 Task: In the Company hofstra.edu, Log call with description : 'Engaged in a call with a potential client interested in our expertise.'; Select call outcome: 'Busy '; Select call Direction: Inbound; Add date: '3 August, 2023' and time 5:00:PM. Logged in from softage.1@softage.net
Action: Mouse moved to (86, 58)
Screenshot: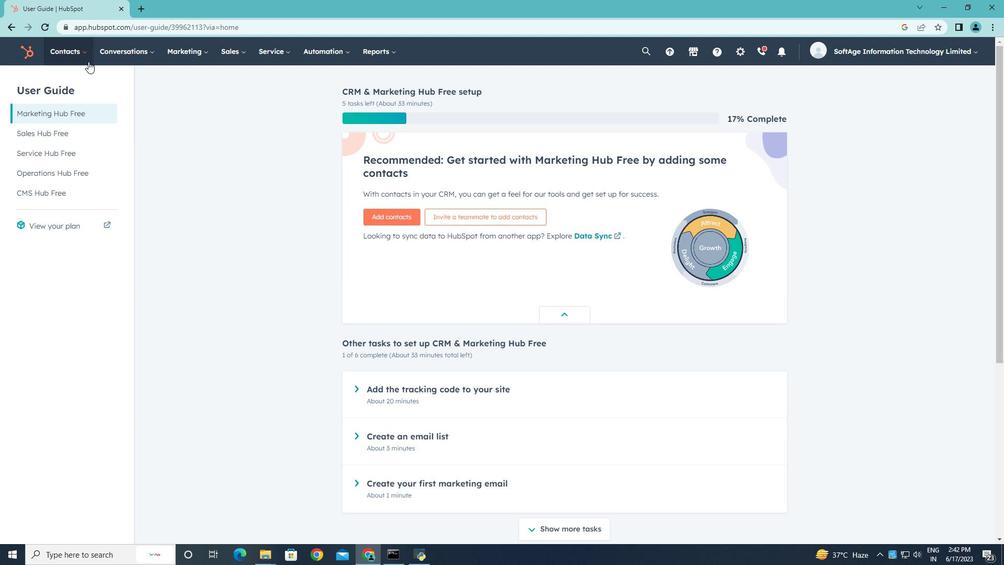 
Action: Mouse pressed left at (86, 58)
Screenshot: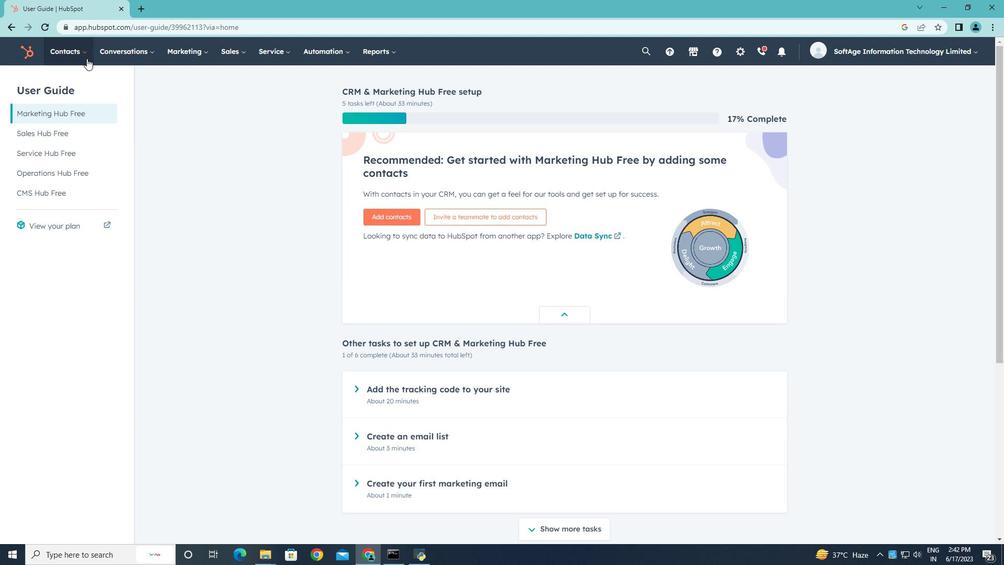 
Action: Mouse moved to (77, 99)
Screenshot: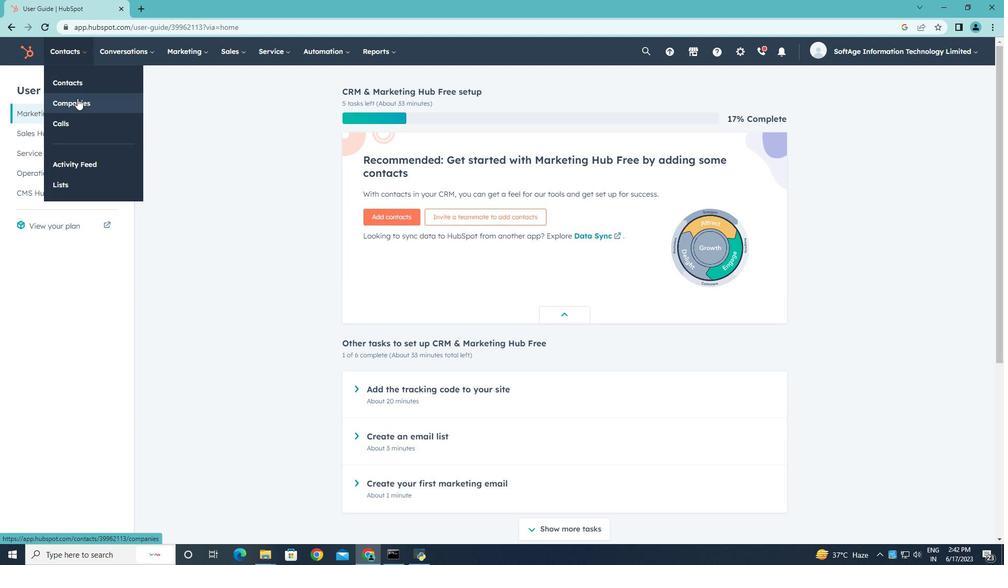 
Action: Mouse pressed left at (77, 99)
Screenshot: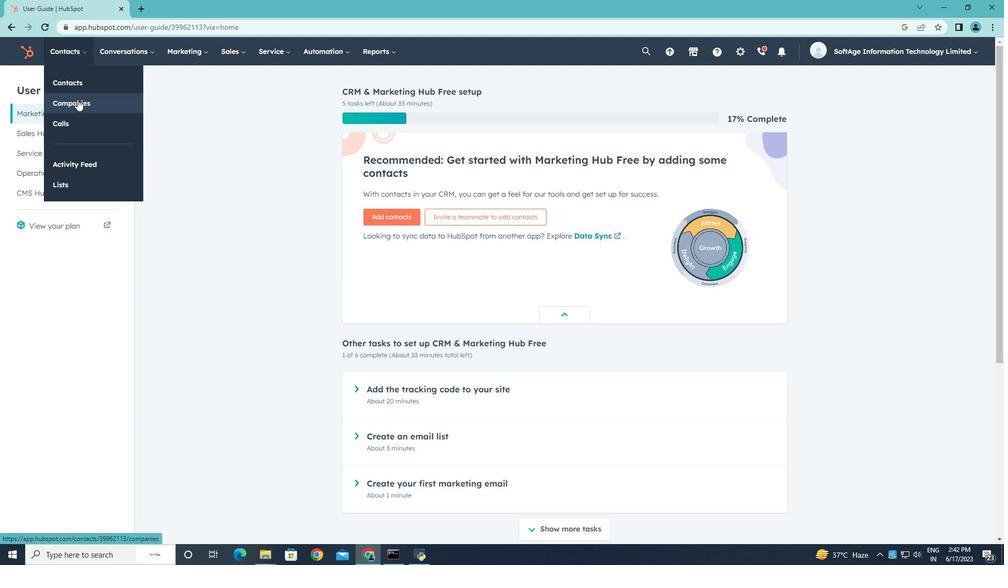 
Action: Mouse moved to (83, 168)
Screenshot: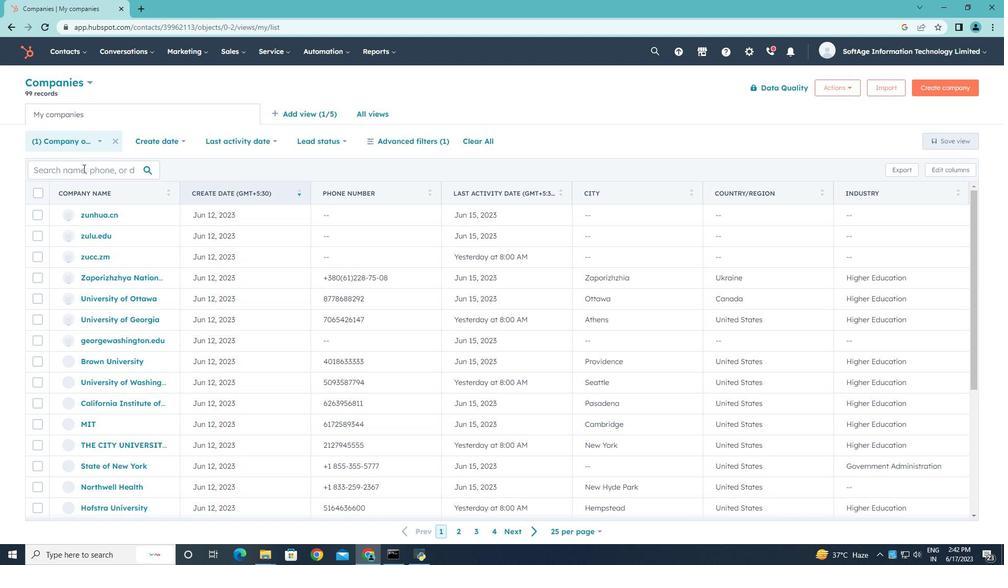 
Action: Mouse pressed left at (83, 168)
Screenshot: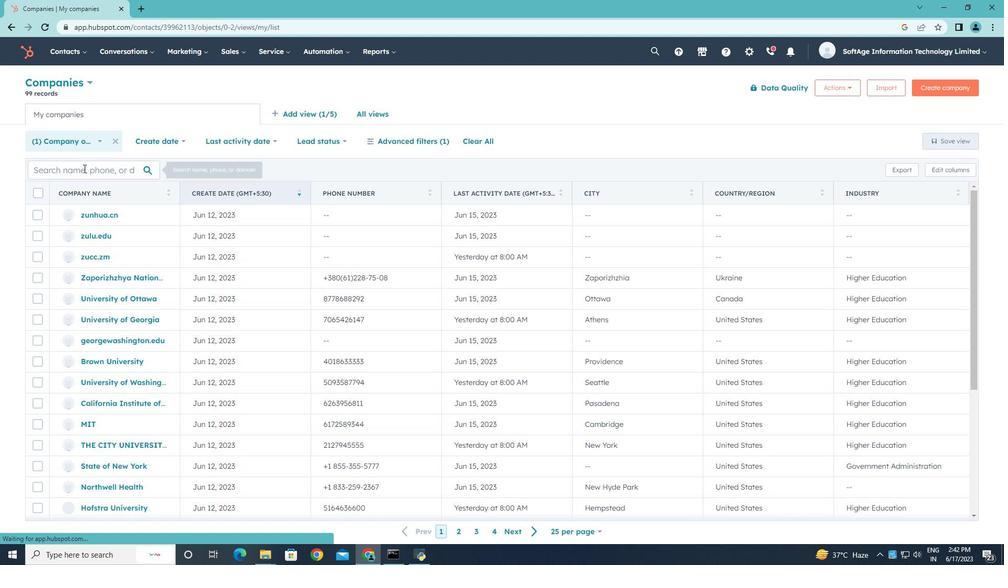 
Action: Key pressed hofstra.edu
Screenshot: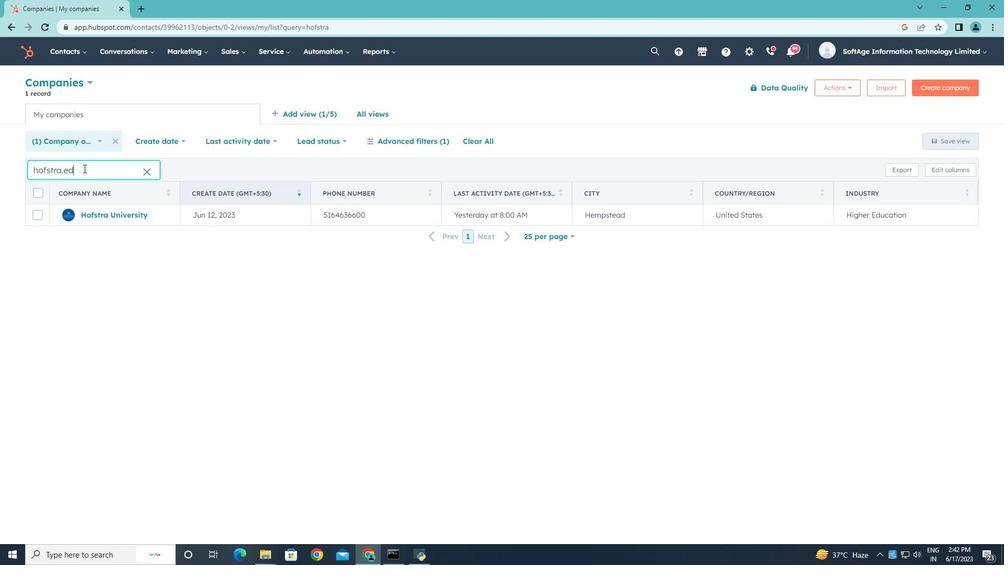 
Action: Mouse moved to (92, 214)
Screenshot: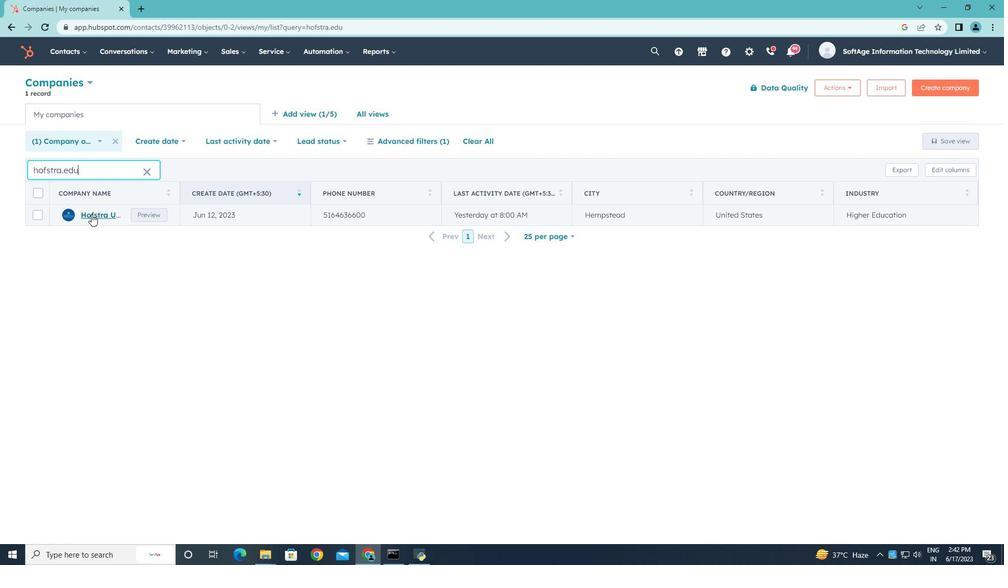 
Action: Mouse pressed left at (92, 214)
Screenshot: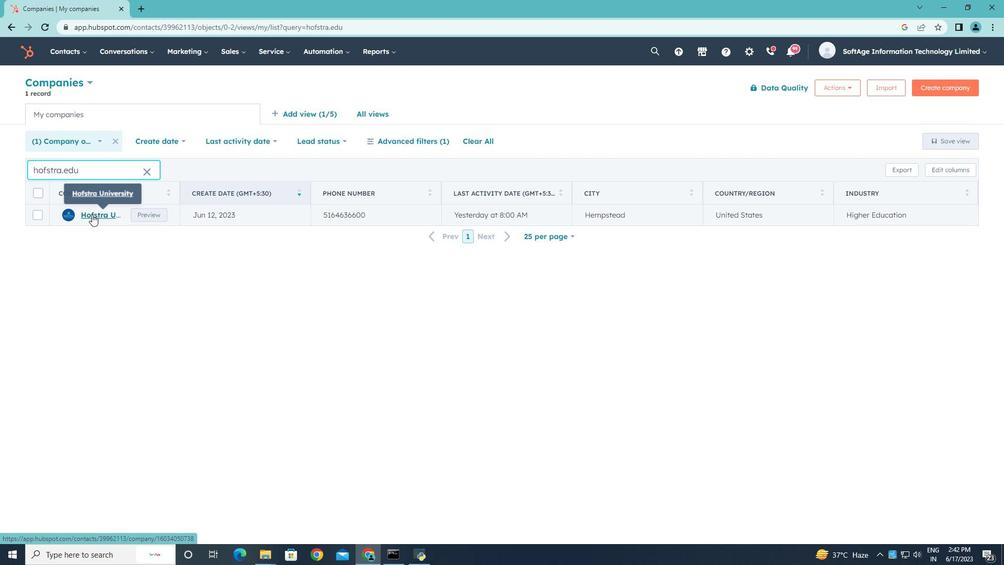 
Action: Mouse moved to (208, 175)
Screenshot: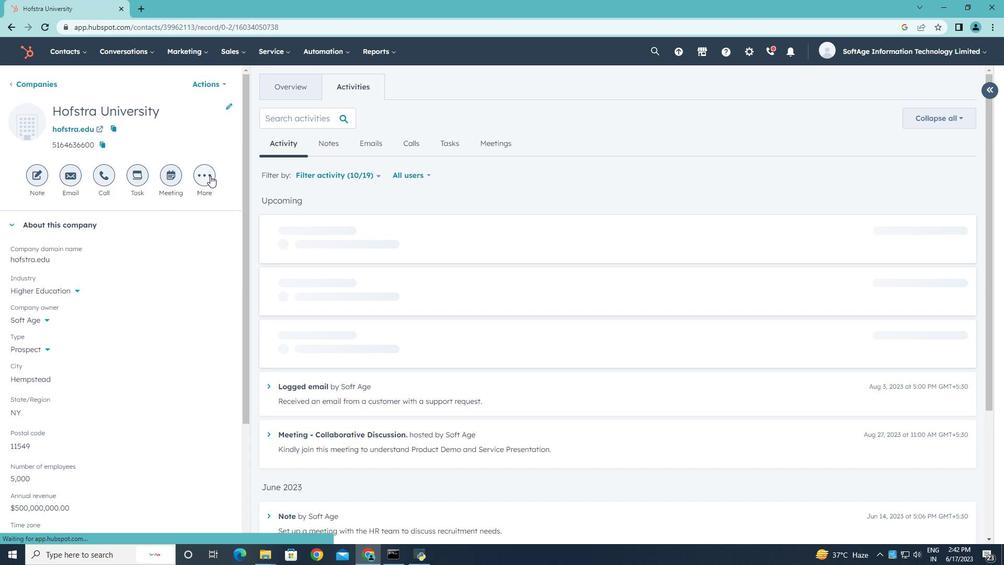 
Action: Mouse pressed left at (208, 175)
Screenshot: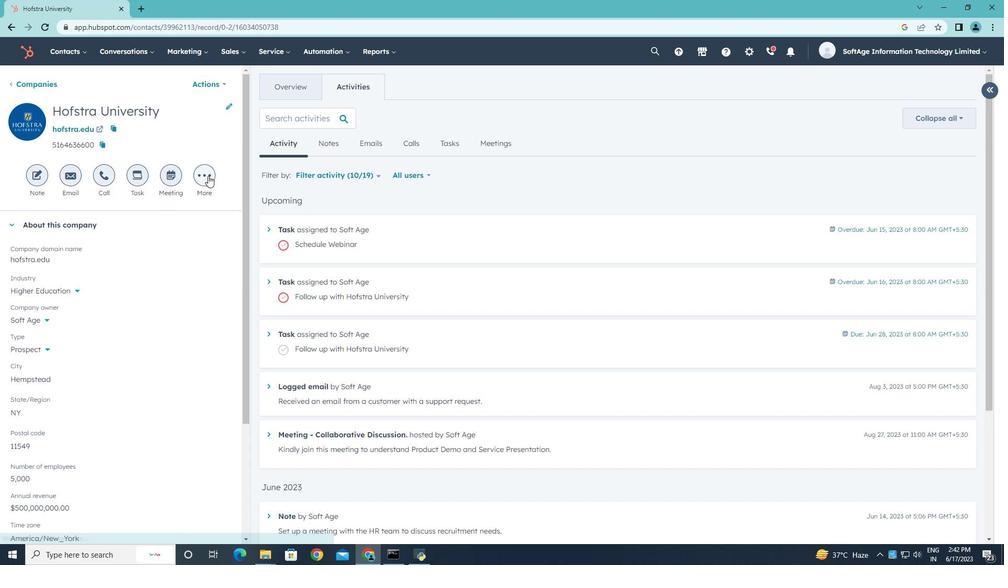 
Action: Mouse moved to (197, 259)
Screenshot: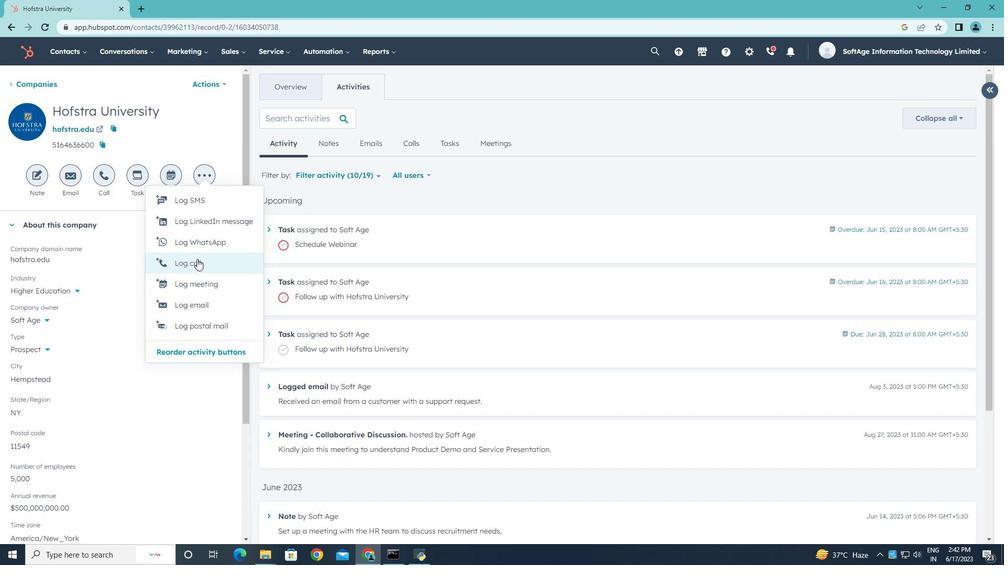 
Action: Mouse pressed left at (197, 259)
Screenshot: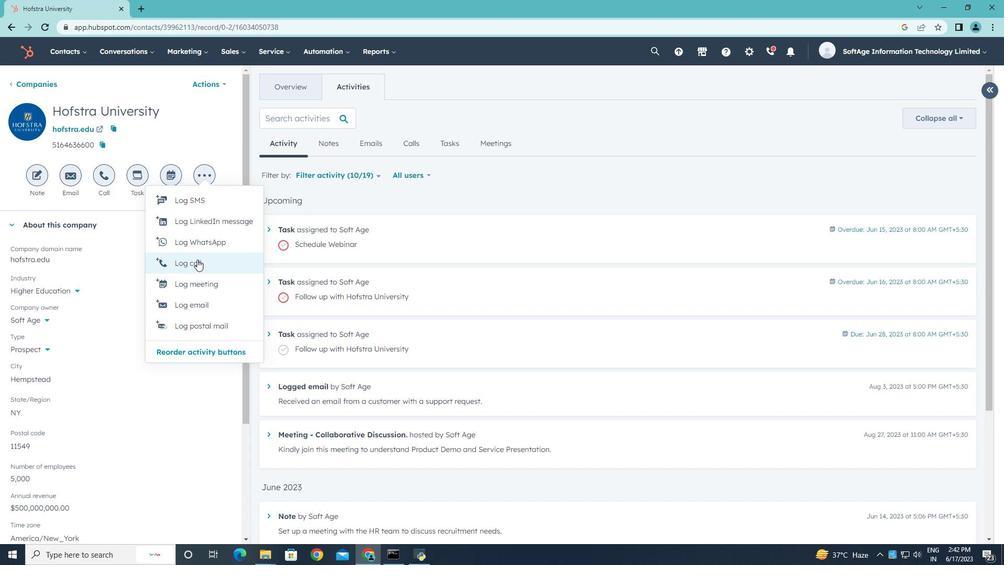 
Action: Key pressed <Key.shift>Engaged<Key.space>in<Key.space>a<Key.space>call<Key.space>with<Key.space>a<Key.space>potential<Key.space>client<Key.space>interested<Key.space>in<Key.space>our<Key.space>expertise.
Screenshot: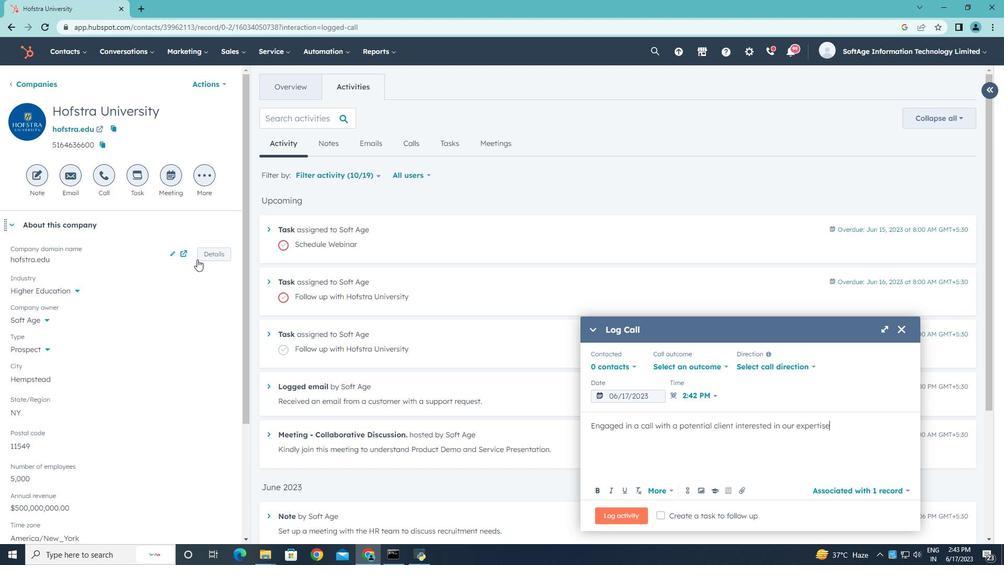 
Action: Mouse moved to (725, 367)
Screenshot: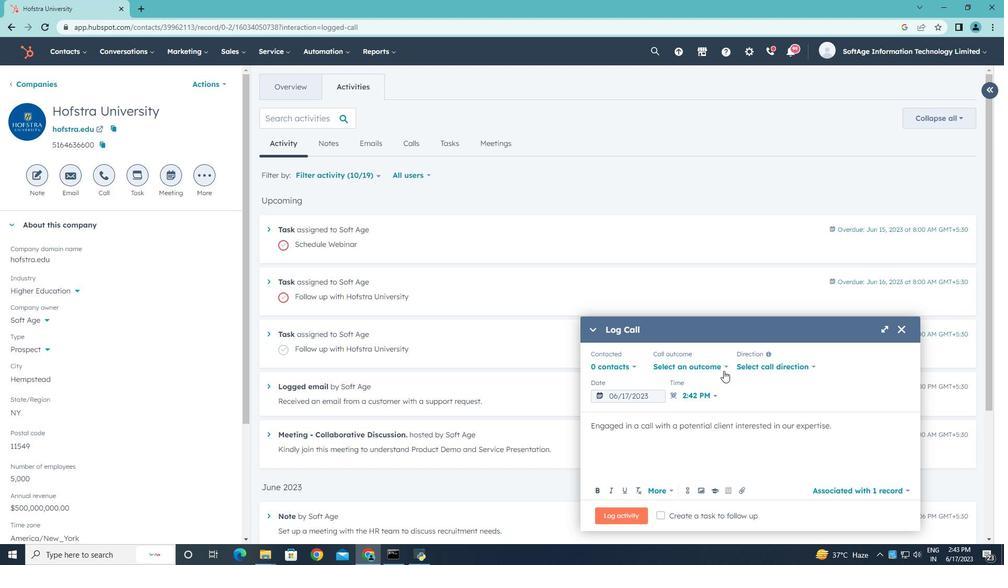 
Action: Mouse pressed left at (725, 367)
Screenshot: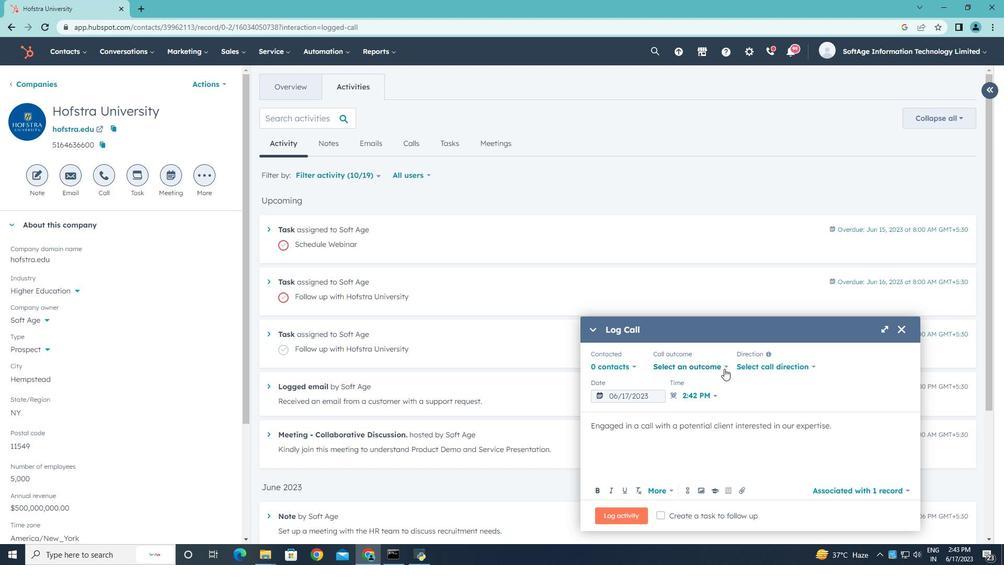 
Action: Mouse moved to (698, 395)
Screenshot: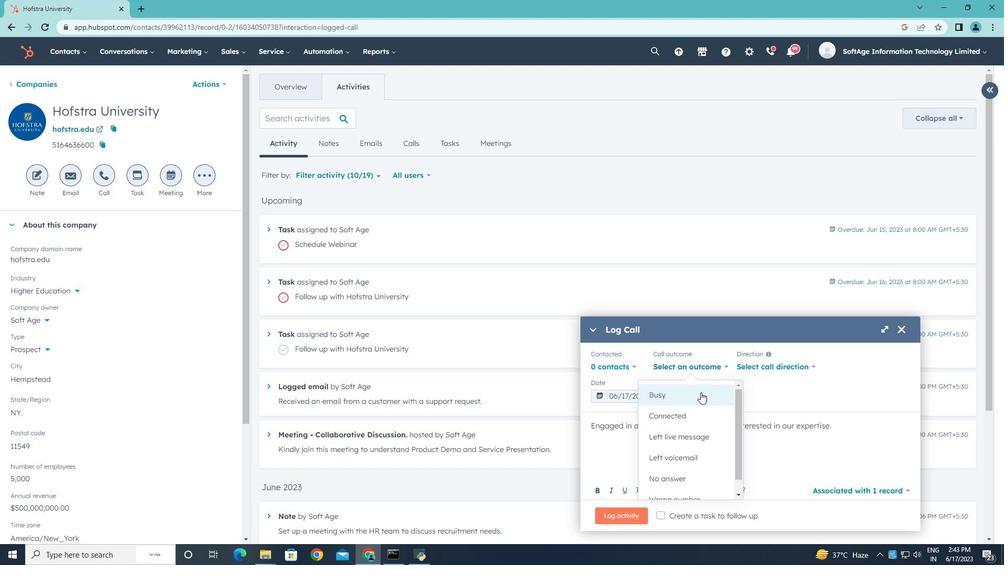 
Action: Mouse pressed left at (698, 395)
Screenshot: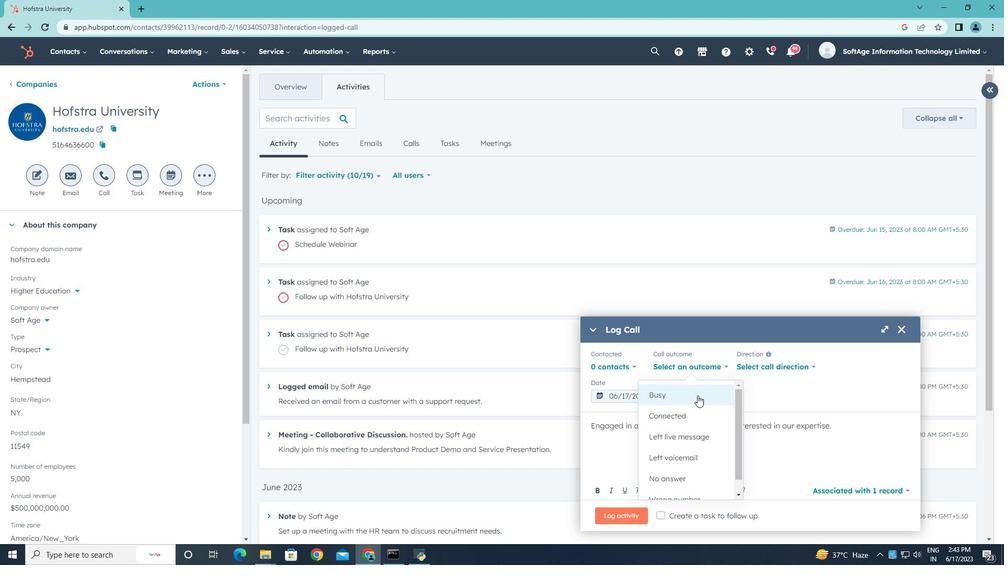 
Action: Mouse moved to (764, 367)
Screenshot: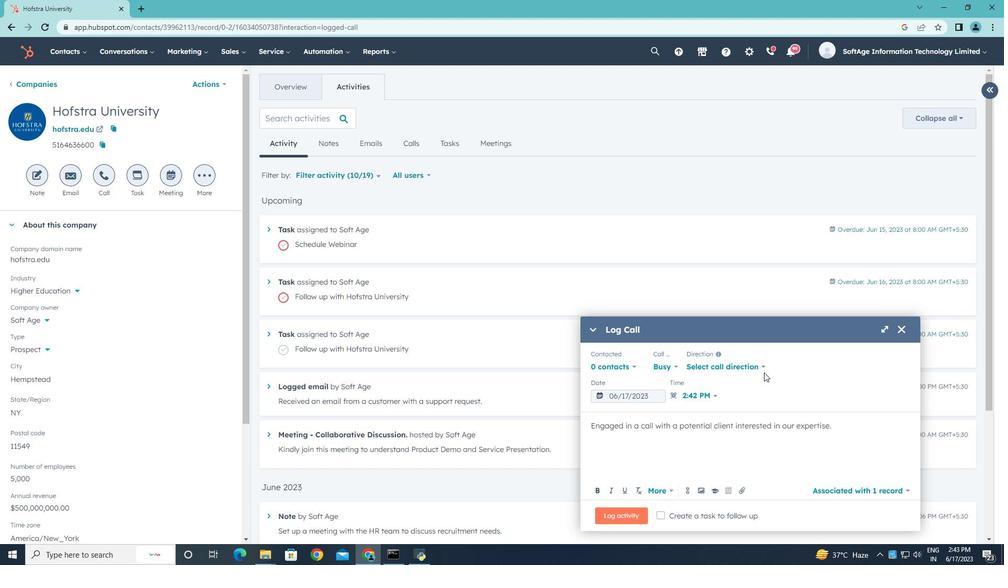 
Action: Mouse pressed left at (764, 367)
Screenshot: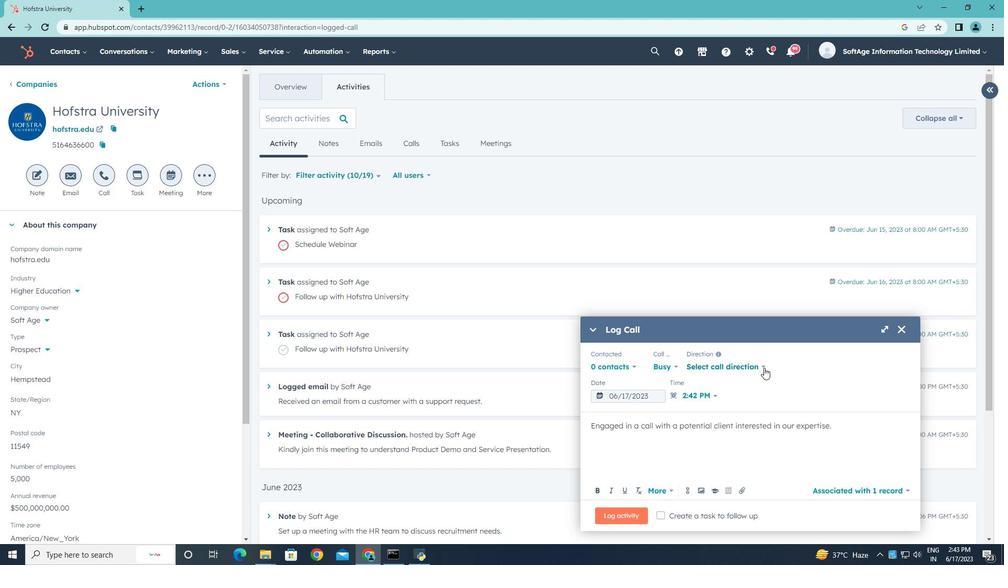 
Action: Mouse moved to (723, 393)
Screenshot: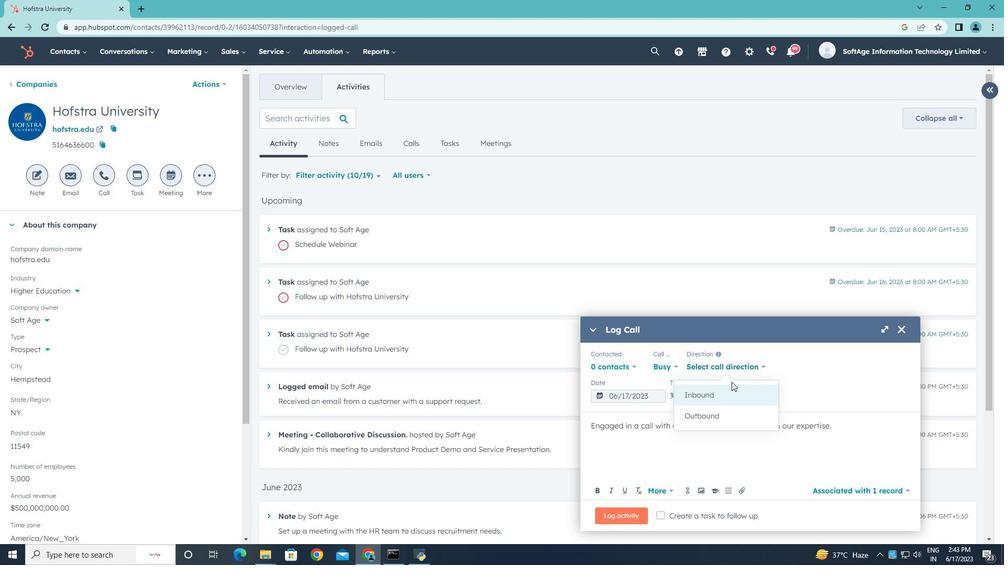 
Action: Mouse pressed left at (723, 393)
Screenshot: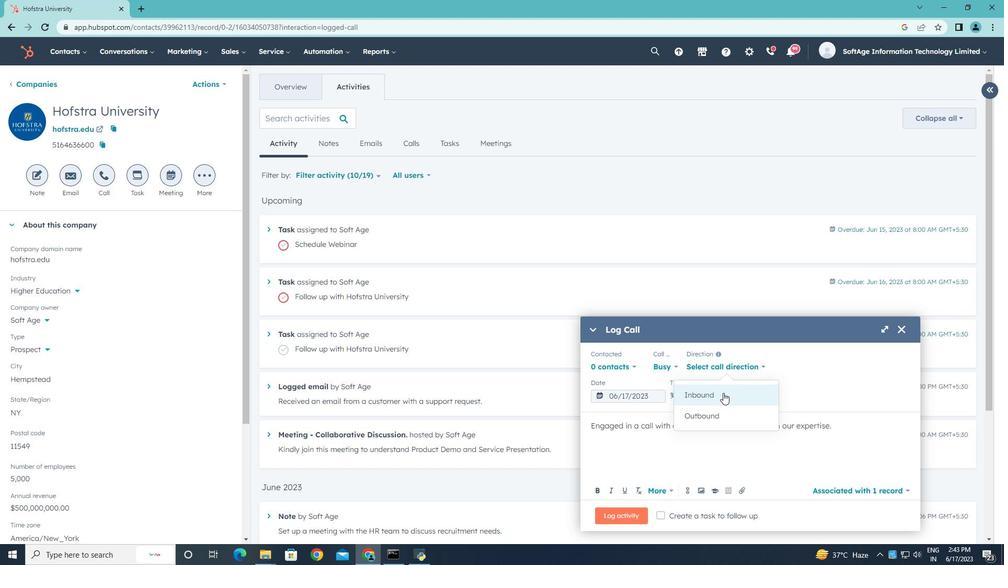 
Action: Mouse moved to (806, 366)
Screenshot: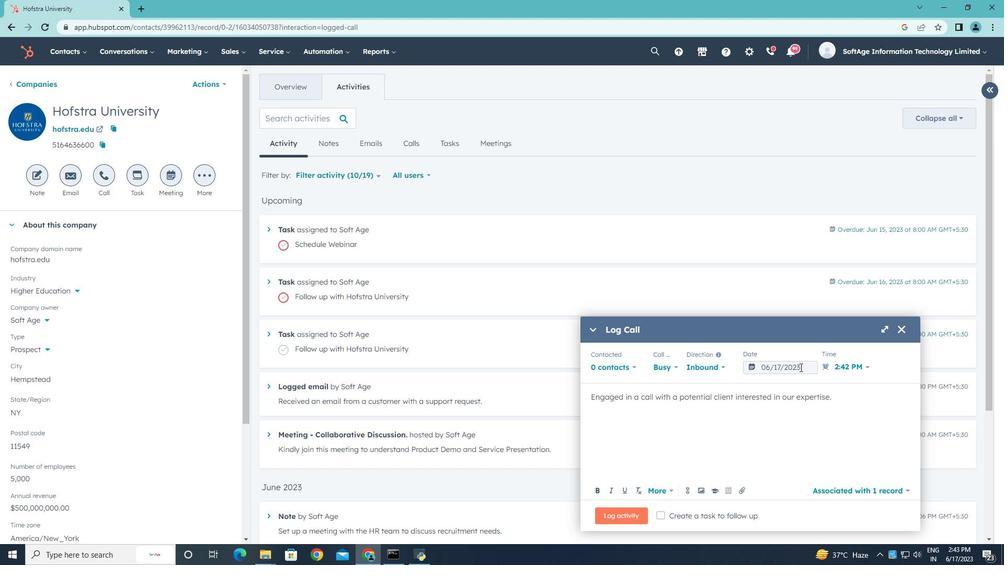 
Action: Mouse pressed left at (806, 366)
Screenshot: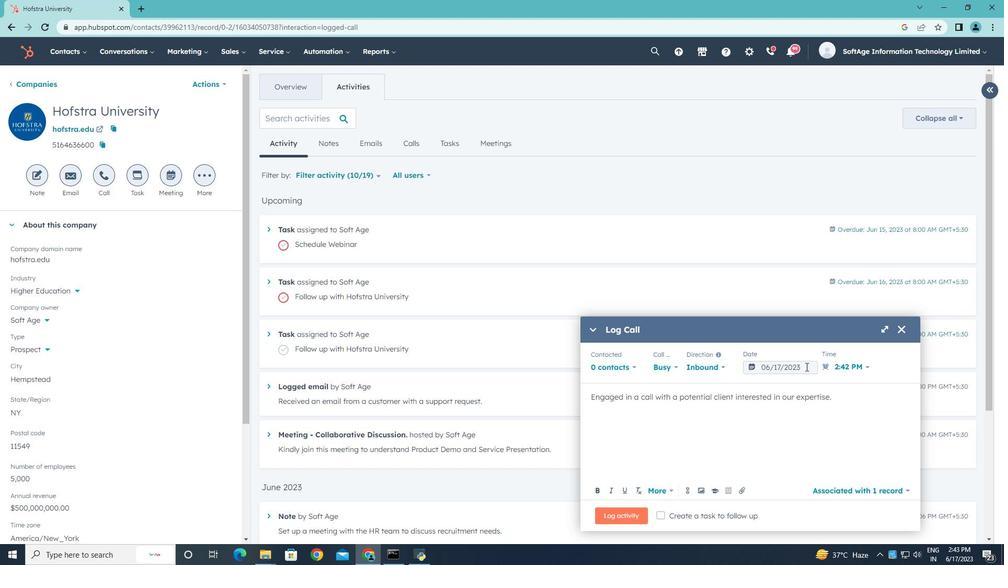
Action: Mouse moved to (878, 199)
Screenshot: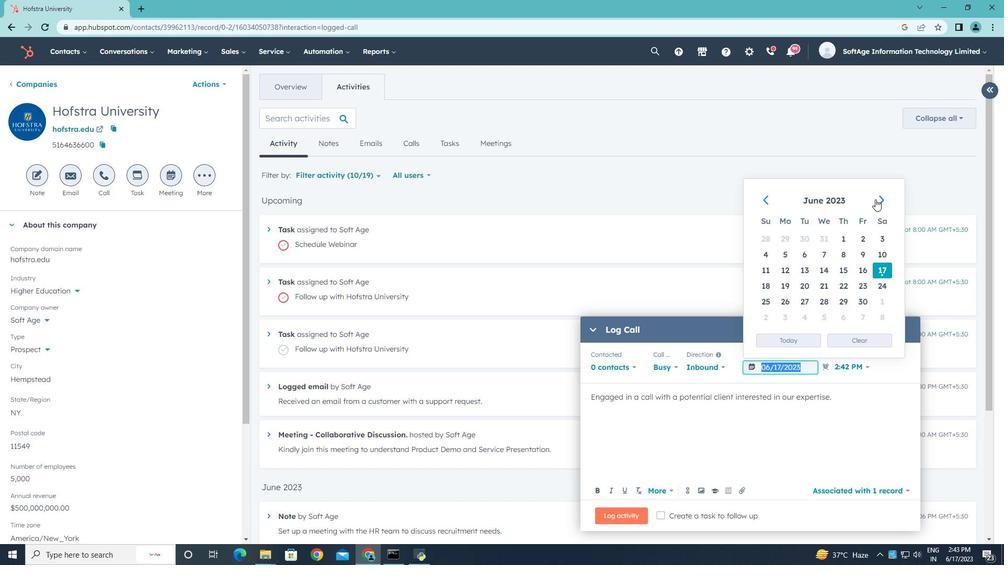 
Action: Mouse pressed left at (878, 199)
Screenshot: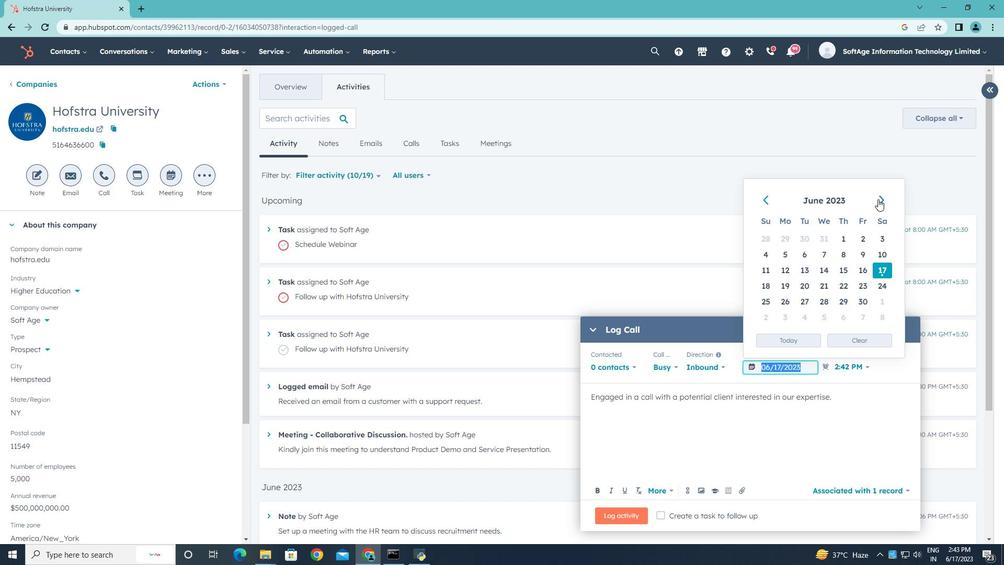 
Action: Mouse pressed left at (878, 199)
Screenshot: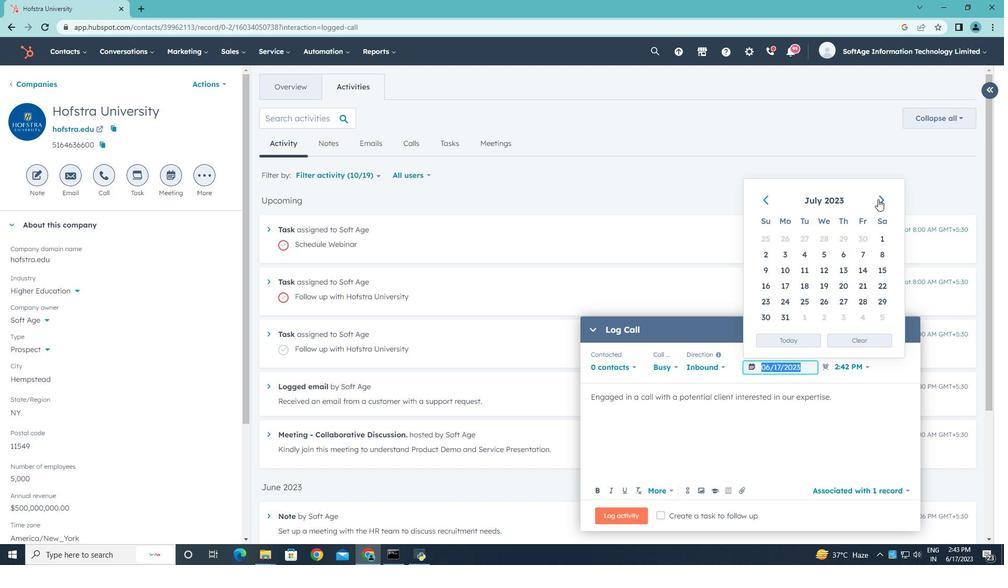 
Action: Mouse moved to (846, 241)
Screenshot: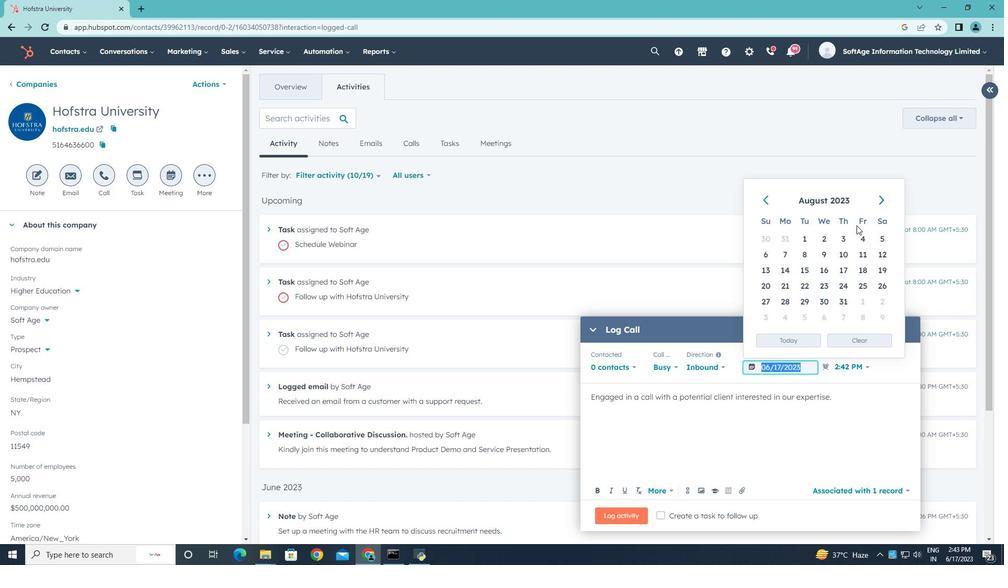 
Action: Mouse pressed left at (846, 241)
Screenshot: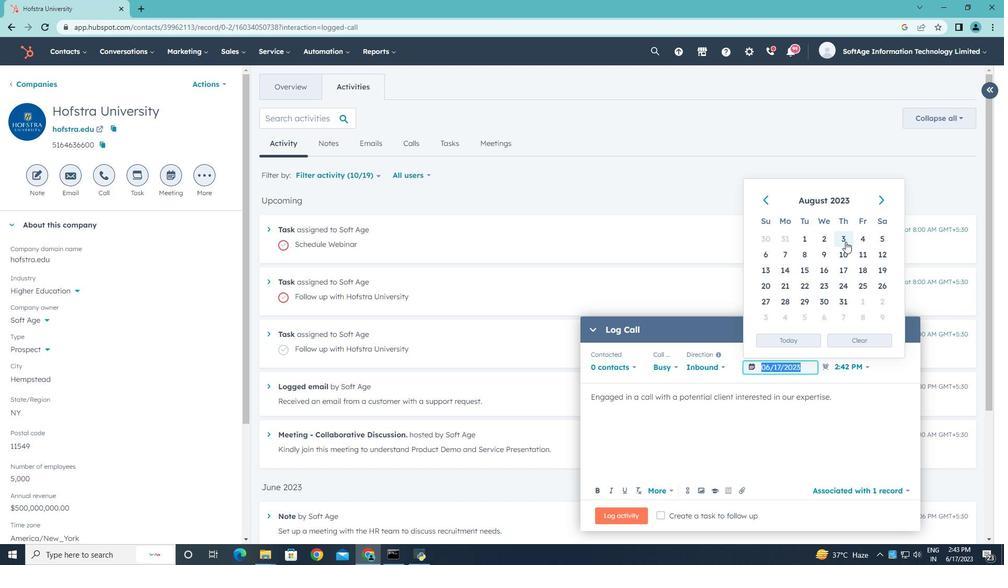 
Action: Mouse moved to (864, 364)
Screenshot: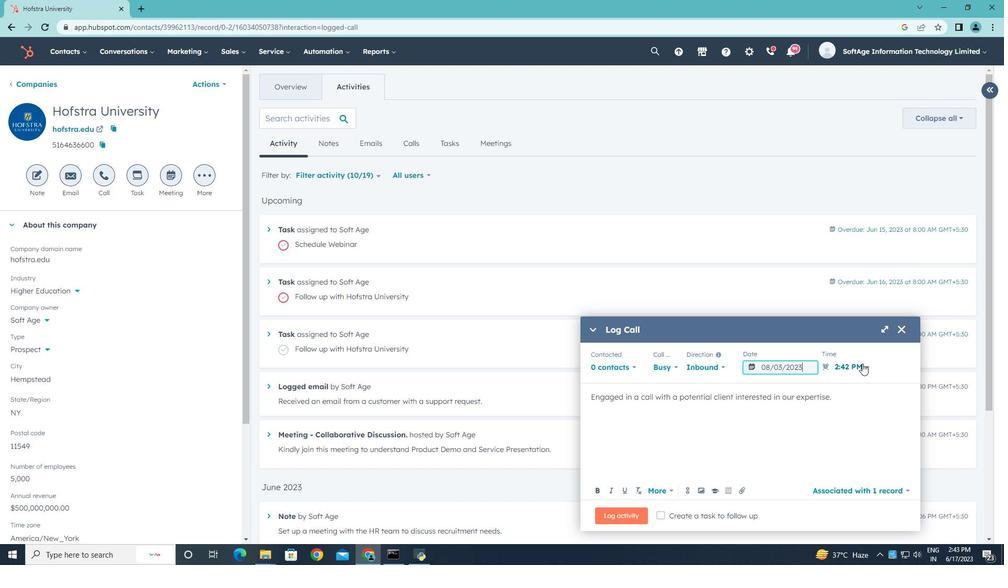 
Action: Mouse pressed left at (864, 364)
Screenshot: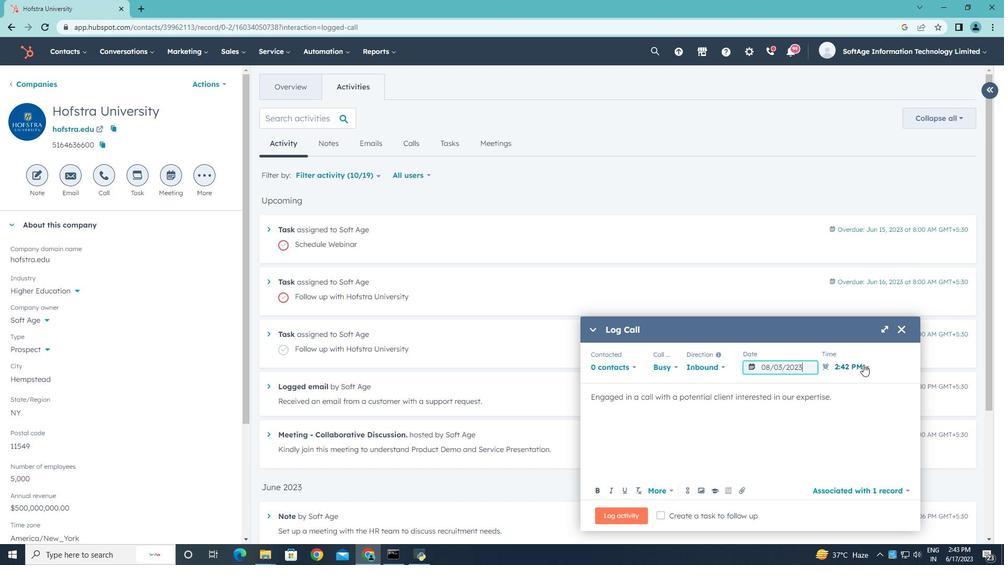 
Action: Mouse moved to (840, 449)
Screenshot: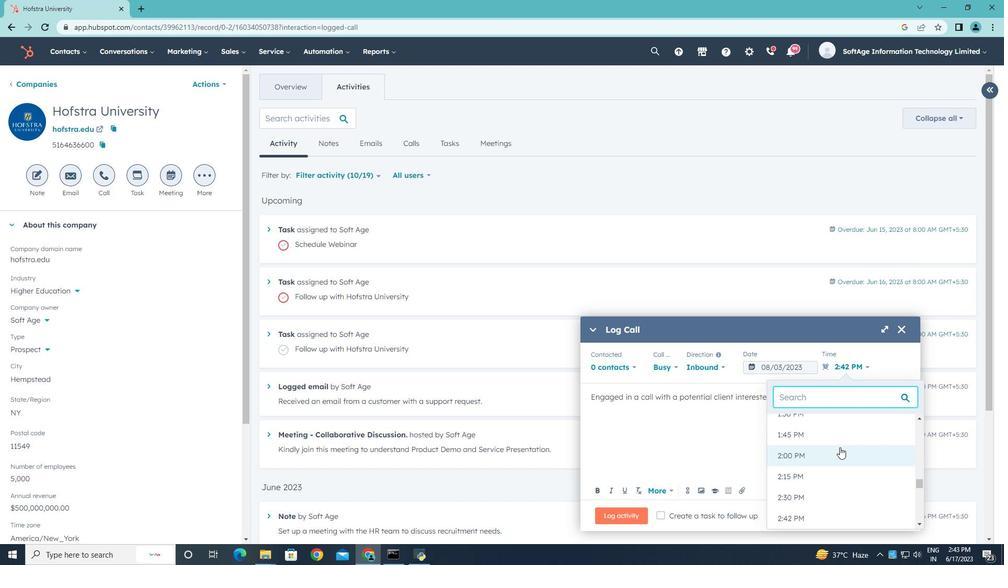 
Action: Mouse scrolled (840, 448) with delta (0, 0)
Screenshot: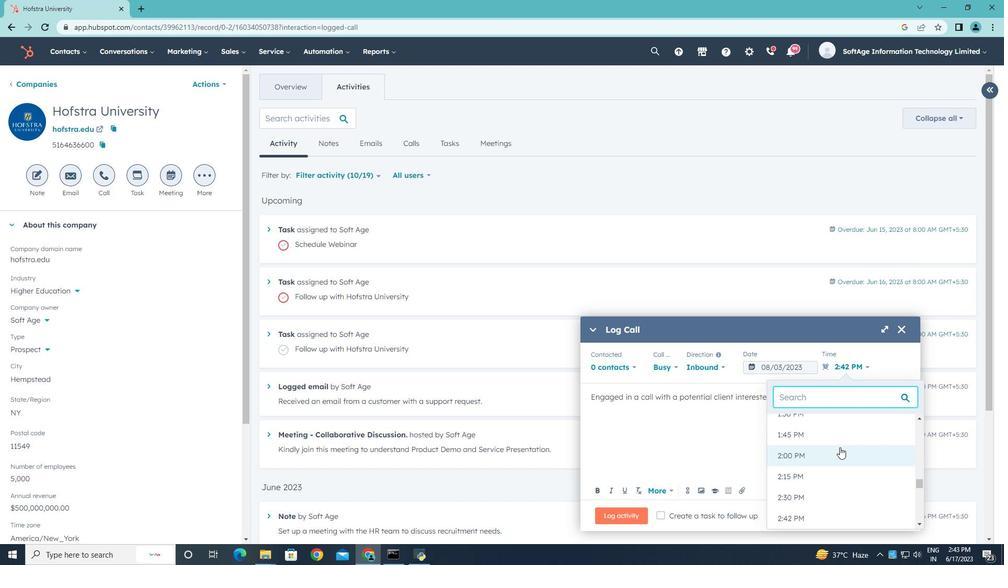 
Action: Mouse scrolled (840, 448) with delta (0, 0)
Screenshot: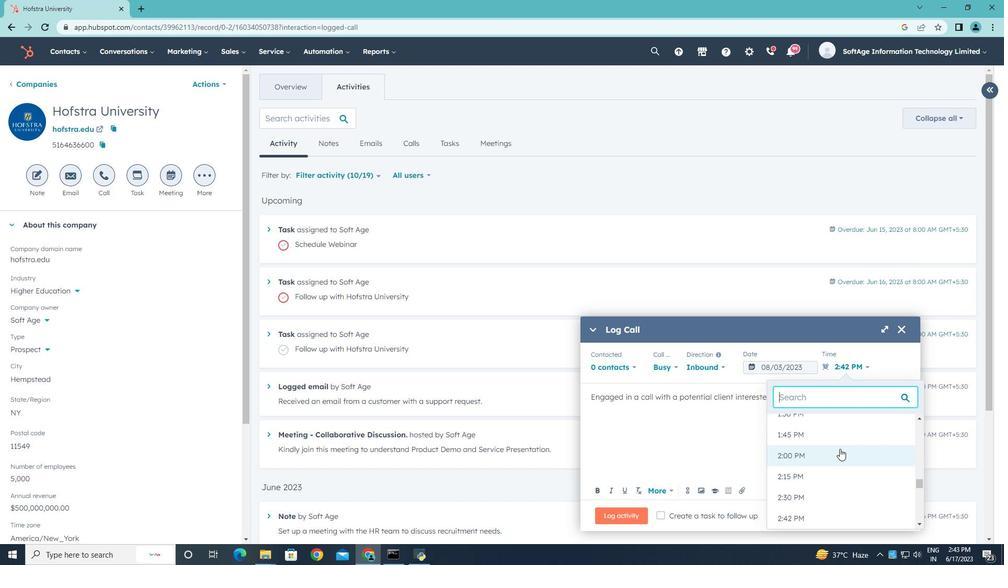 
Action: Mouse scrolled (840, 448) with delta (0, 0)
Screenshot: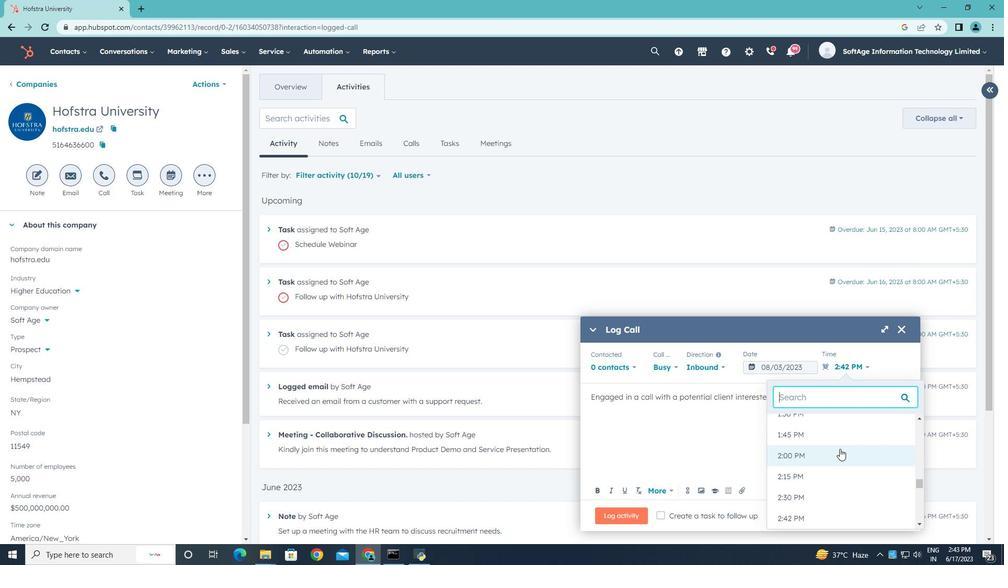 
Action: Mouse scrolled (840, 448) with delta (0, 0)
Screenshot: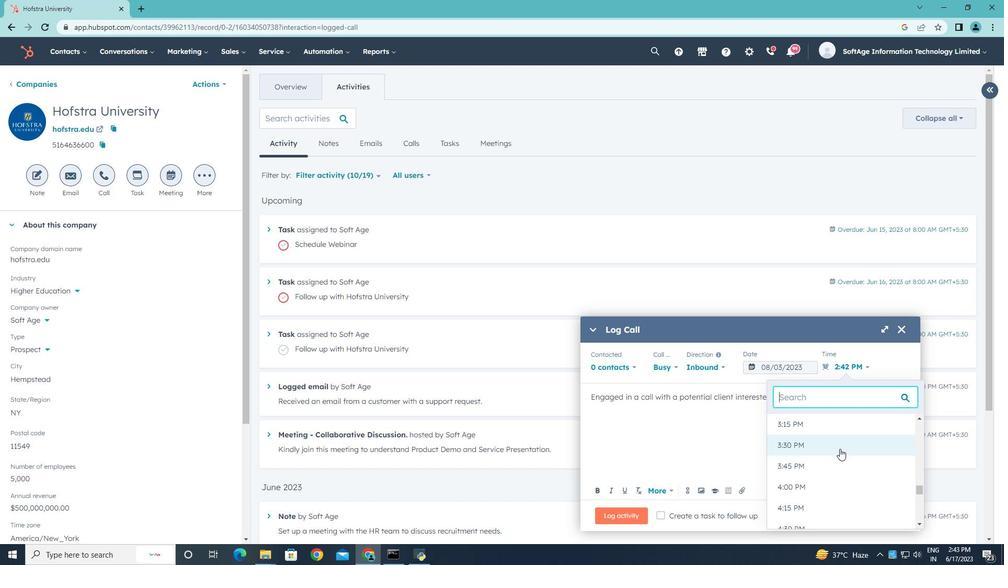 
Action: Mouse scrolled (840, 448) with delta (0, 0)
Screenshot: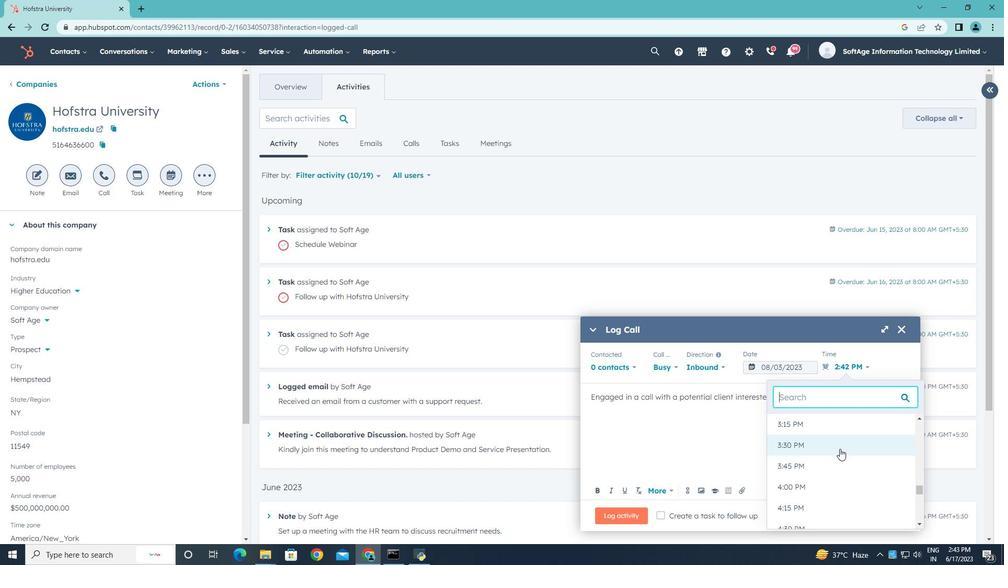 
Action: Mouse scrolled (840, 448) with delta (0, 0)
Screenshot: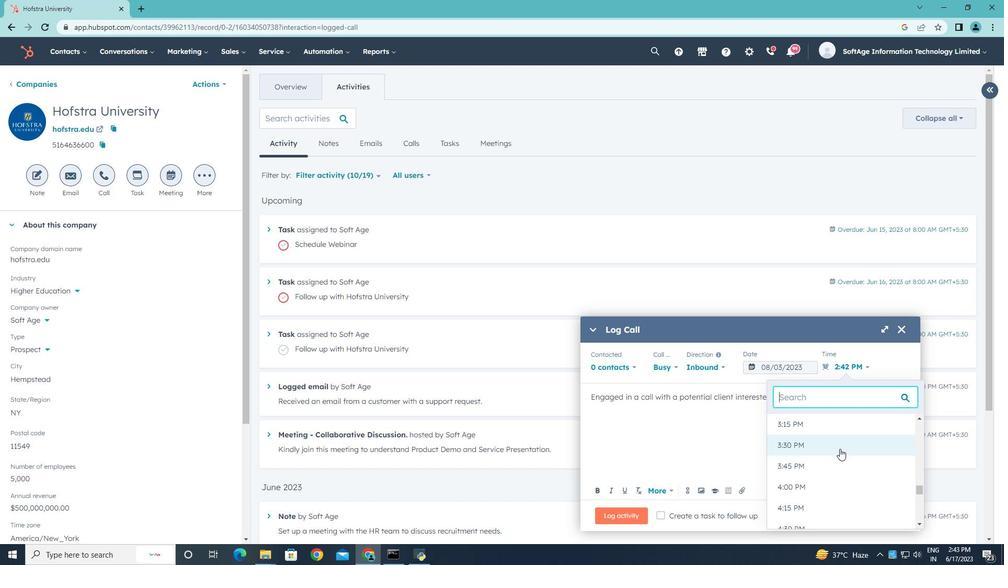 
Action: Mouse moved to (835, 417)
Screenshot: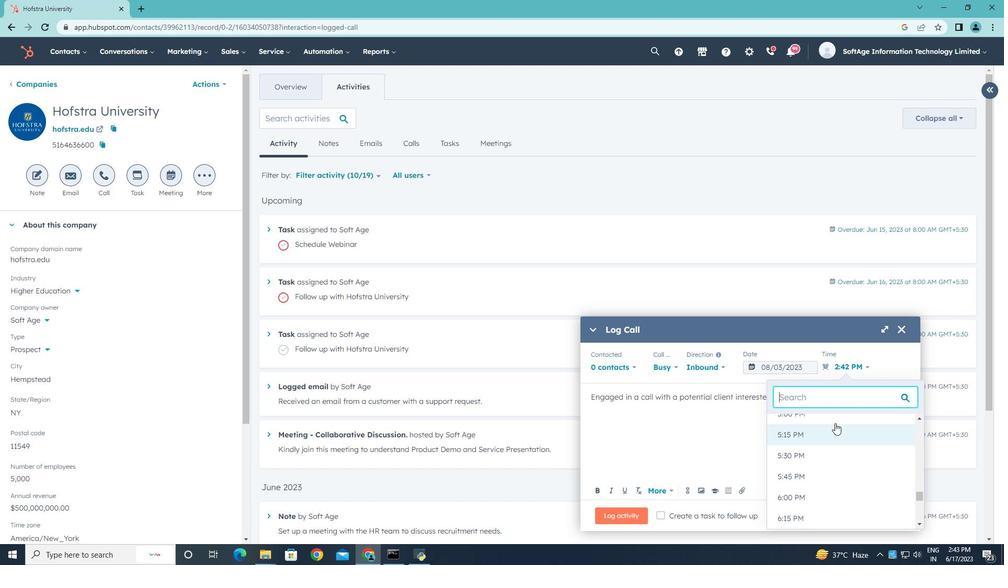 
Action: Mouse pressed left at (835, 417)
Screenshot: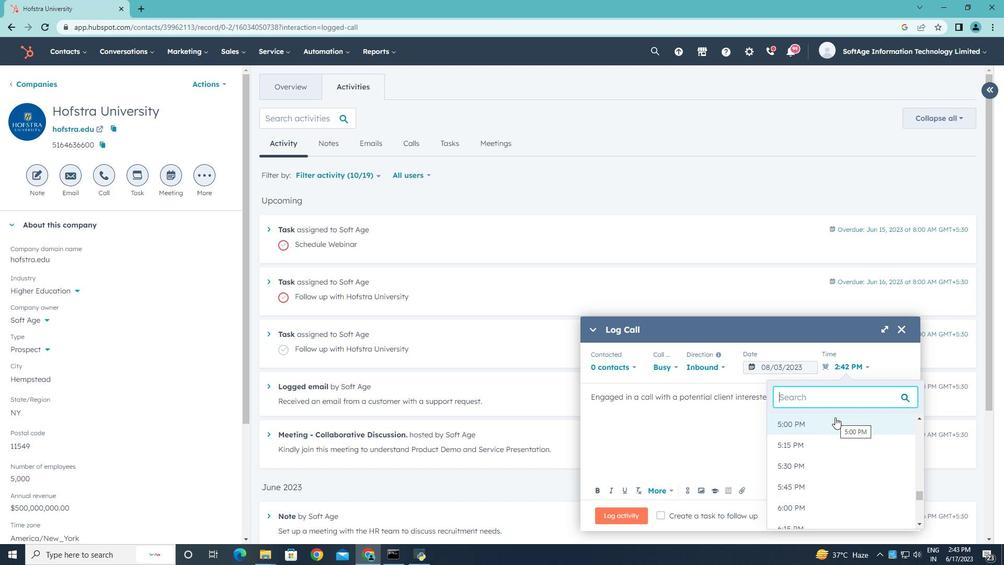 
Action: Mouse moved to (631, 511)
Screenshot: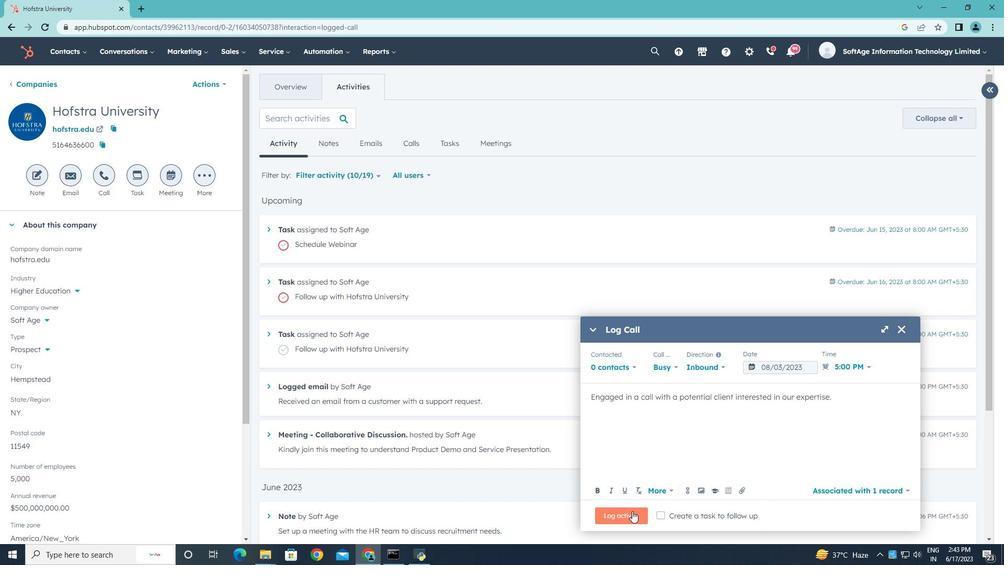 
Action: Mouse pressed left at (631, 511)
Screenshot: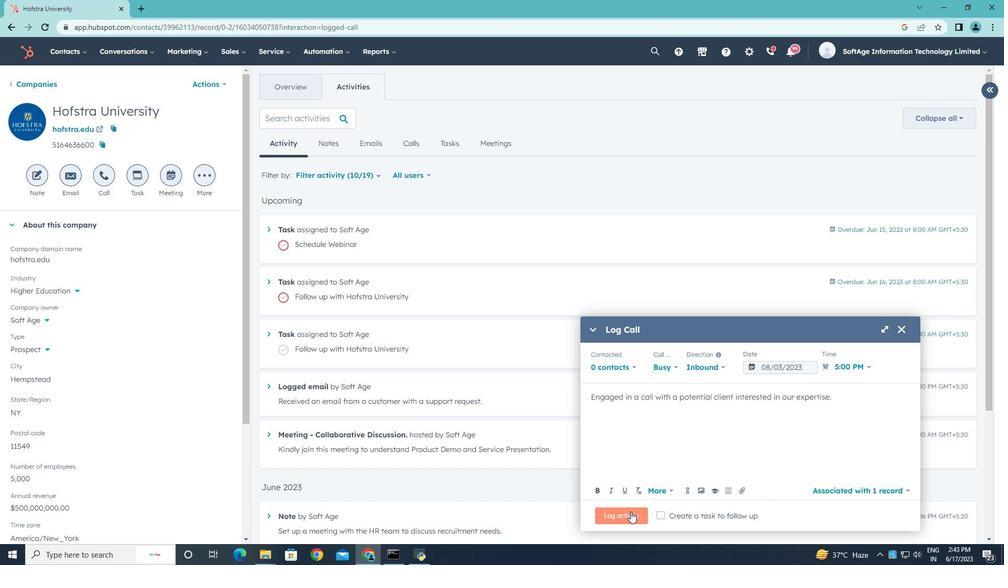 
